 Task: Check the sale-to-list ratio of mud room in the last 3 years.
Action: Mouse moved to (931, 223)
Screenshot: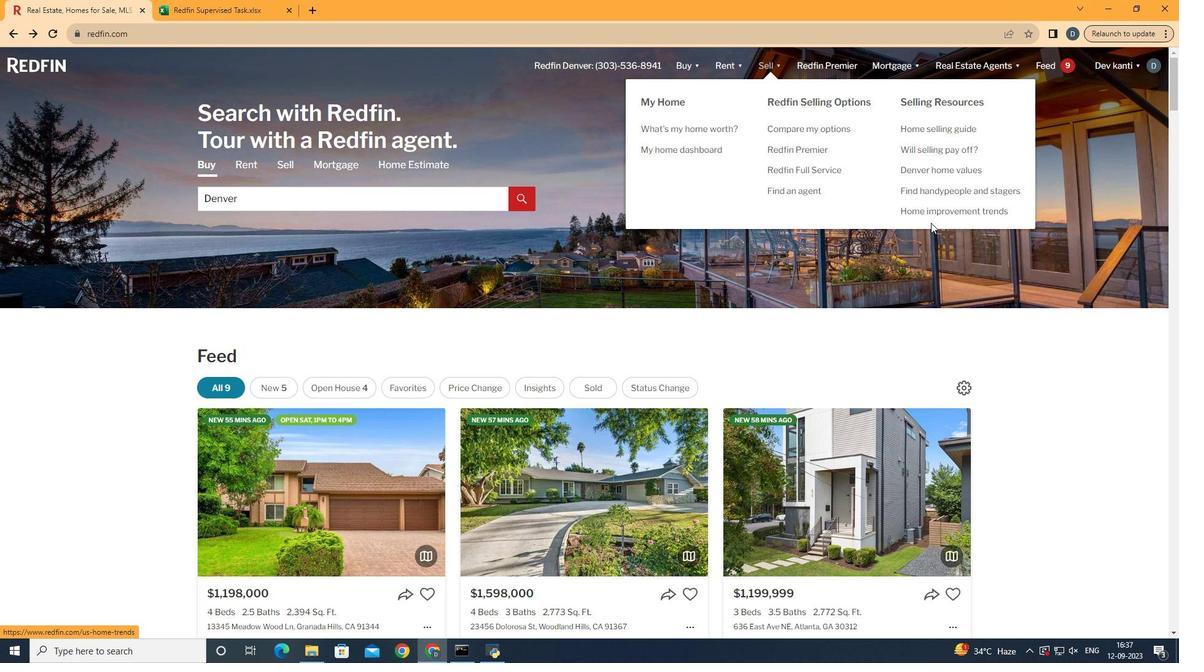 
Action: Mouse pressed left at (931, 223)
Screenshot: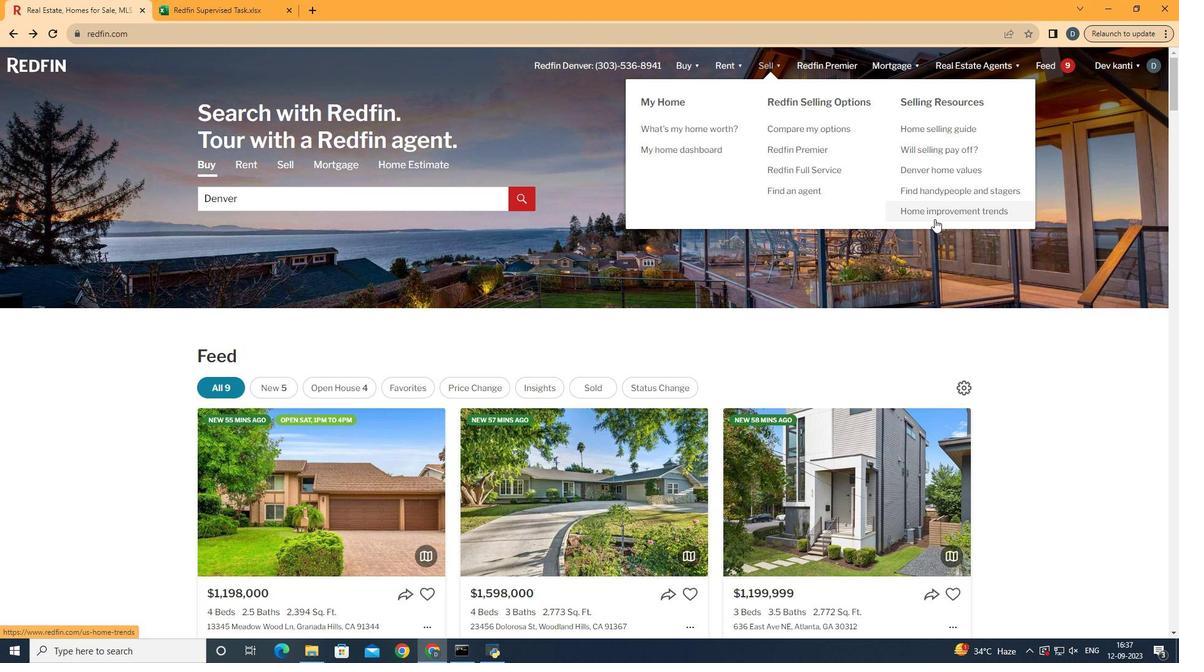 
Action: Mouse moved to (935, 218)
Screenshot: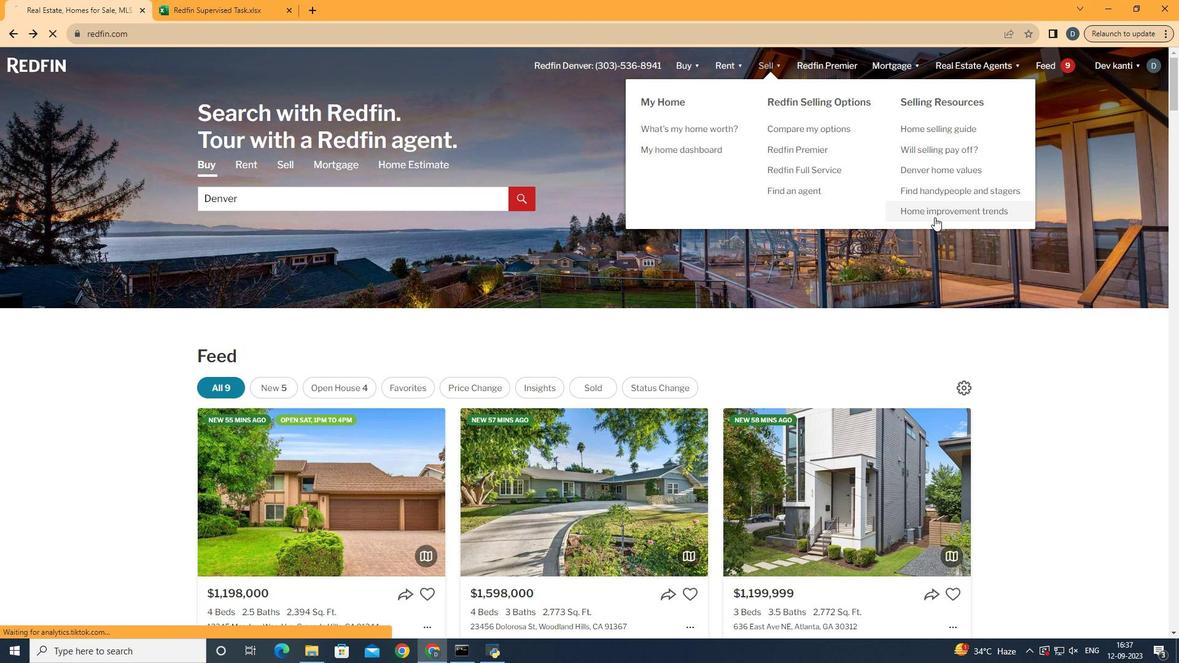 
Action: Mouse pressed left at (935, 218)
Screenshot: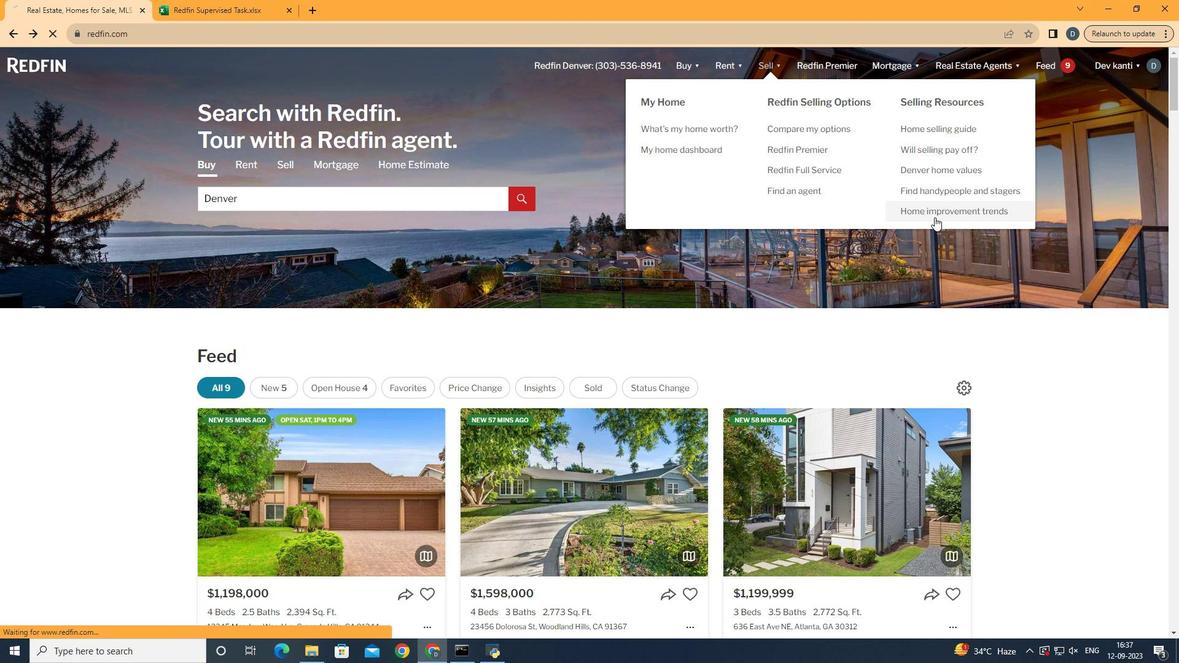 
Action: Mouse moved to (283, 231)
Screenshot: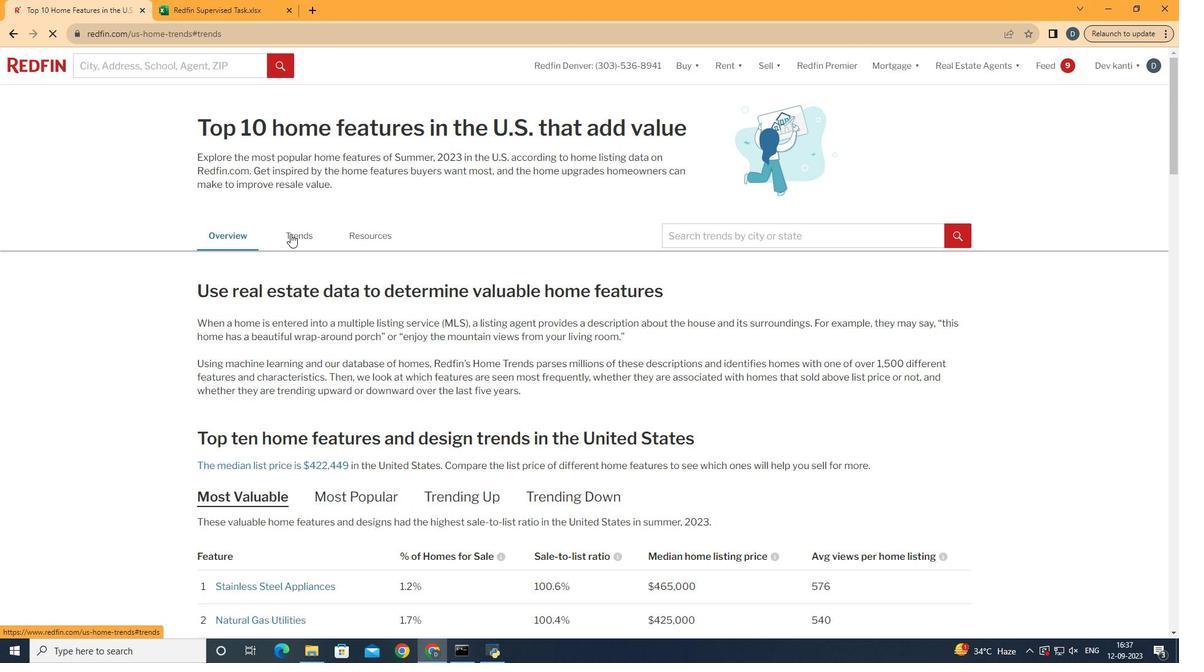 
Action: Mouse pressed left at (283, 231)
Screenshot: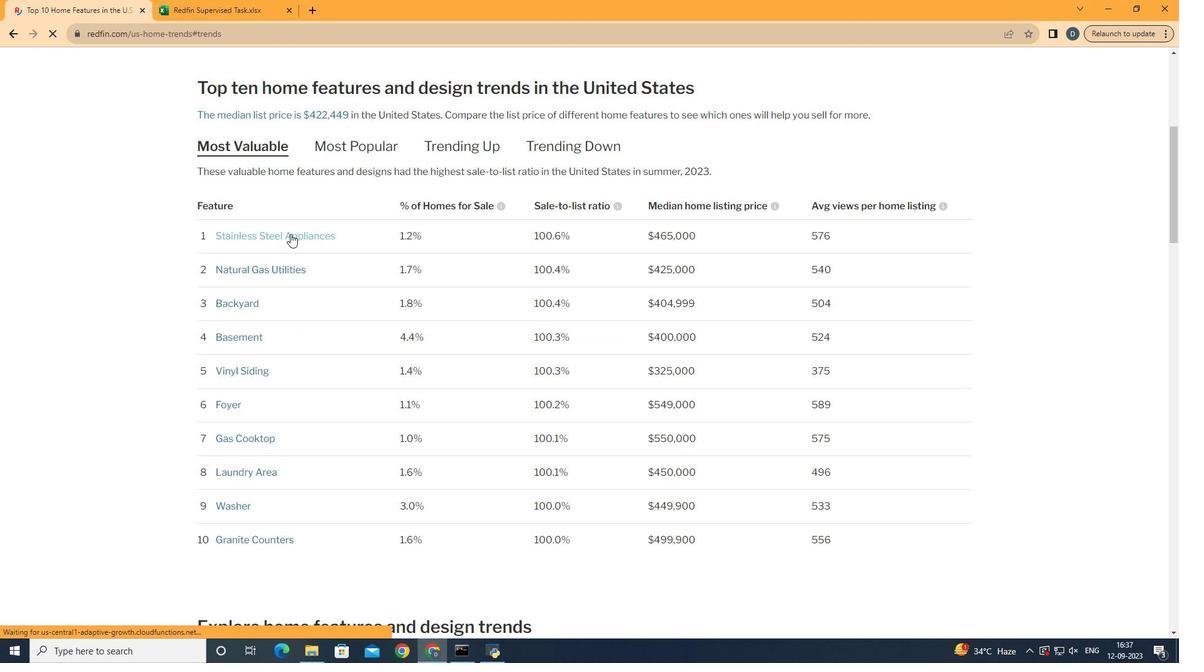 
Action: Mouse moved to (314, 258)
Screenshot: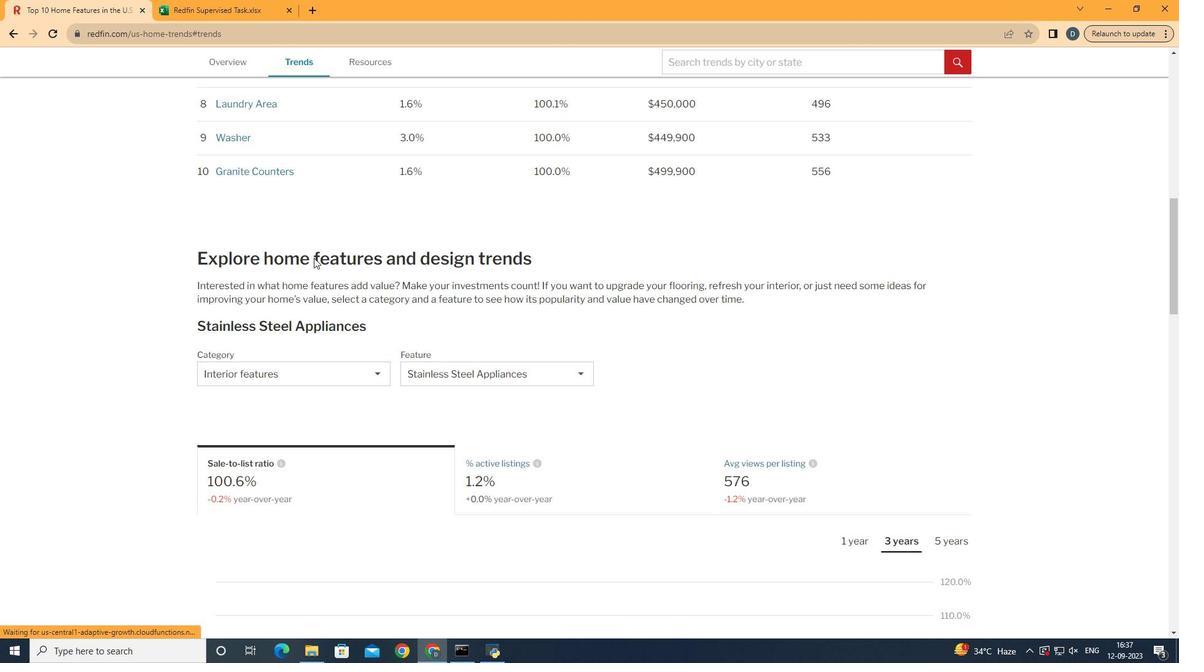 
Action: Mouse scrolled (314, 257) with delta (0, 0)
Screenshot: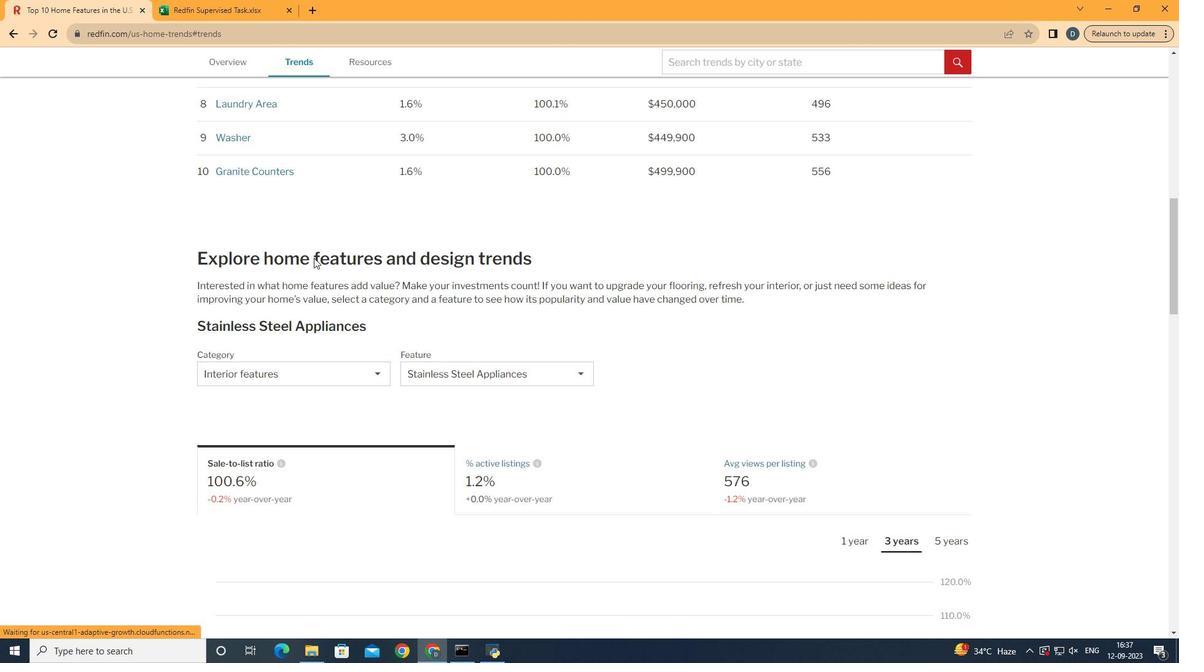 
Action: Mouse scrolled (314, 257) with delta (0, 0)
Screenshot: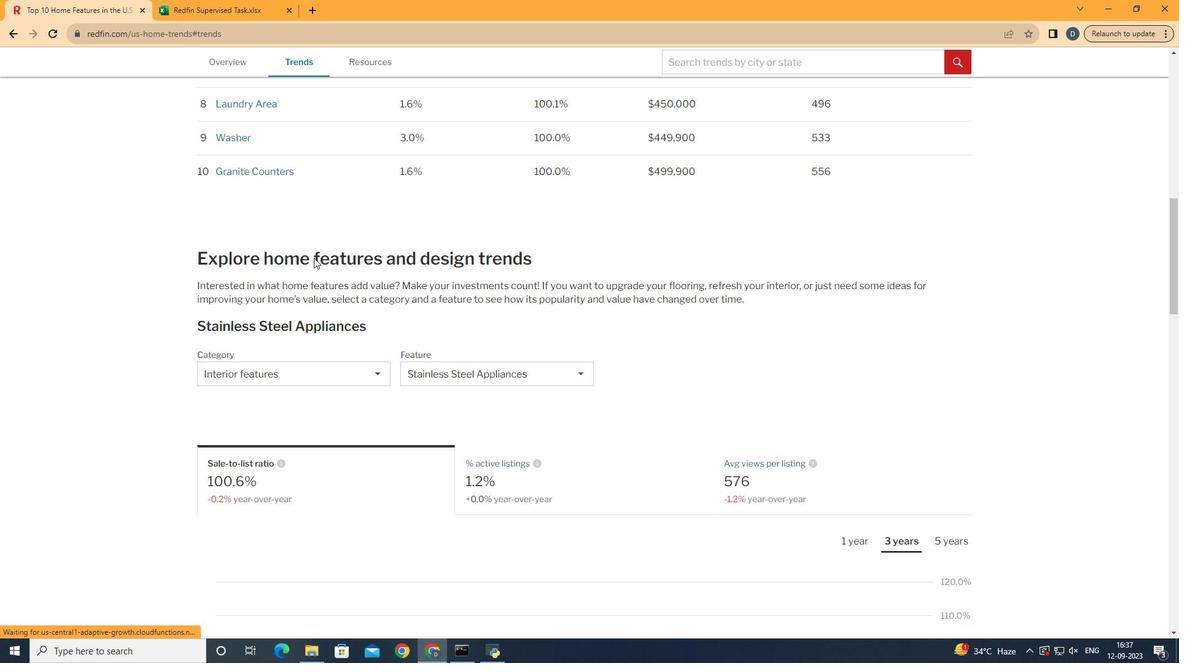 
Action: Mouse scrolled (314, 257) with delta (0, 0)
Screenshot: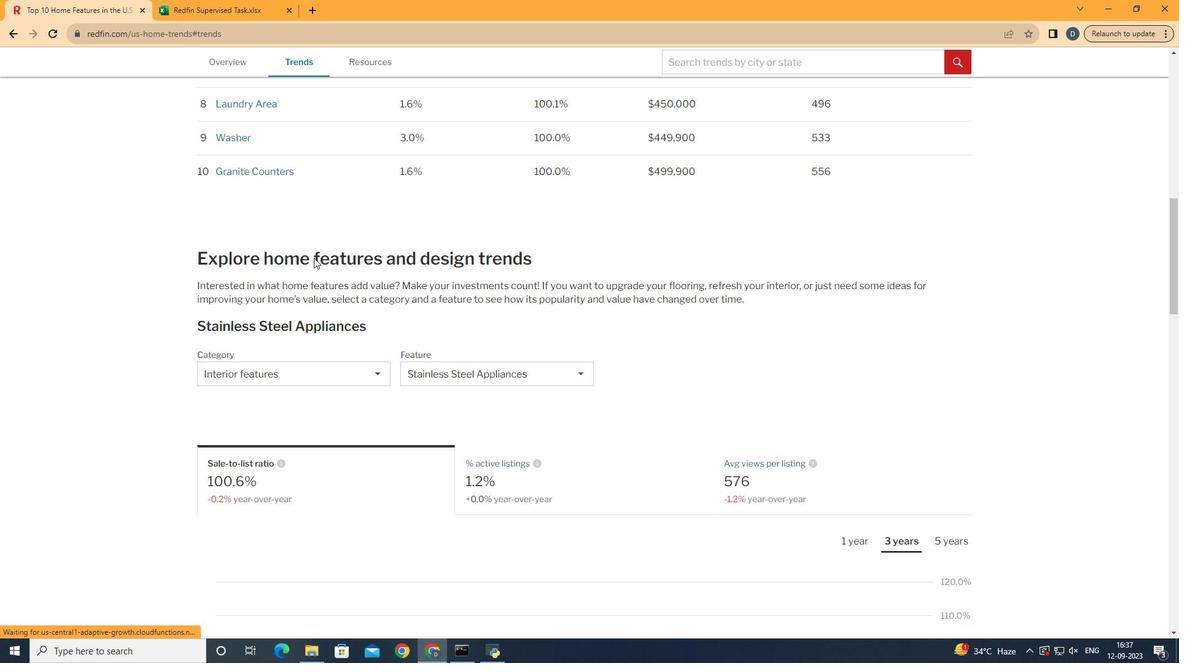 
Action: Mouse scrolled (314, 257) with delta (0, 0)
Screenshot: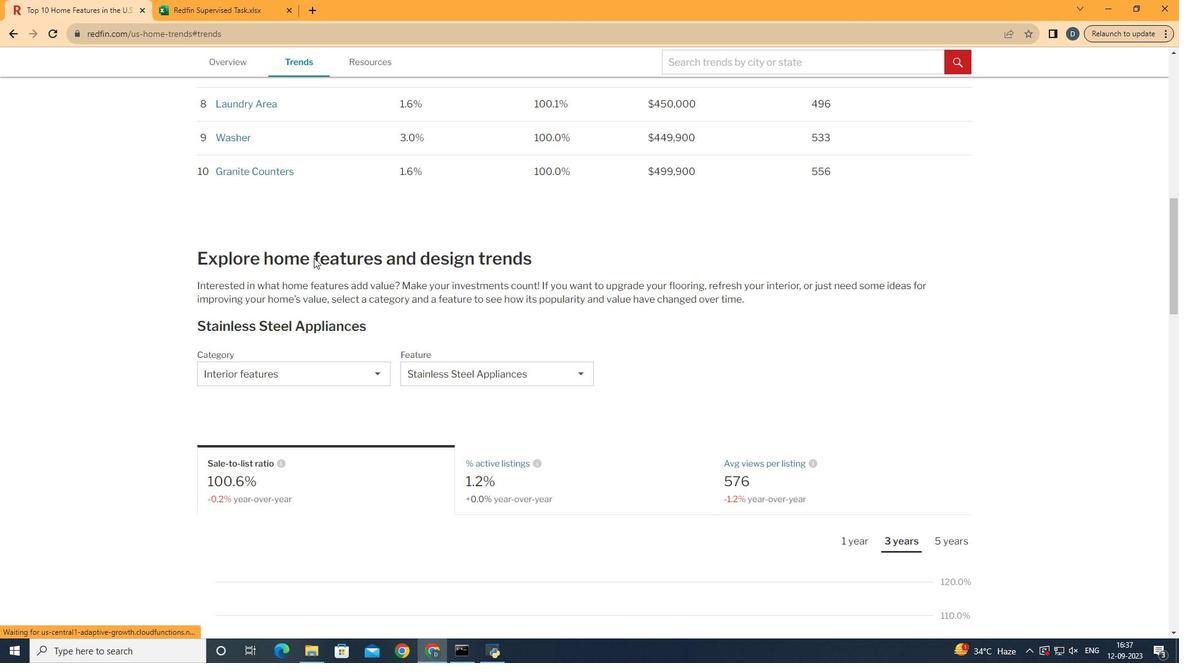 
Action: Mouse scrolled (314, 257) with delta (0, 0)
Screenshot: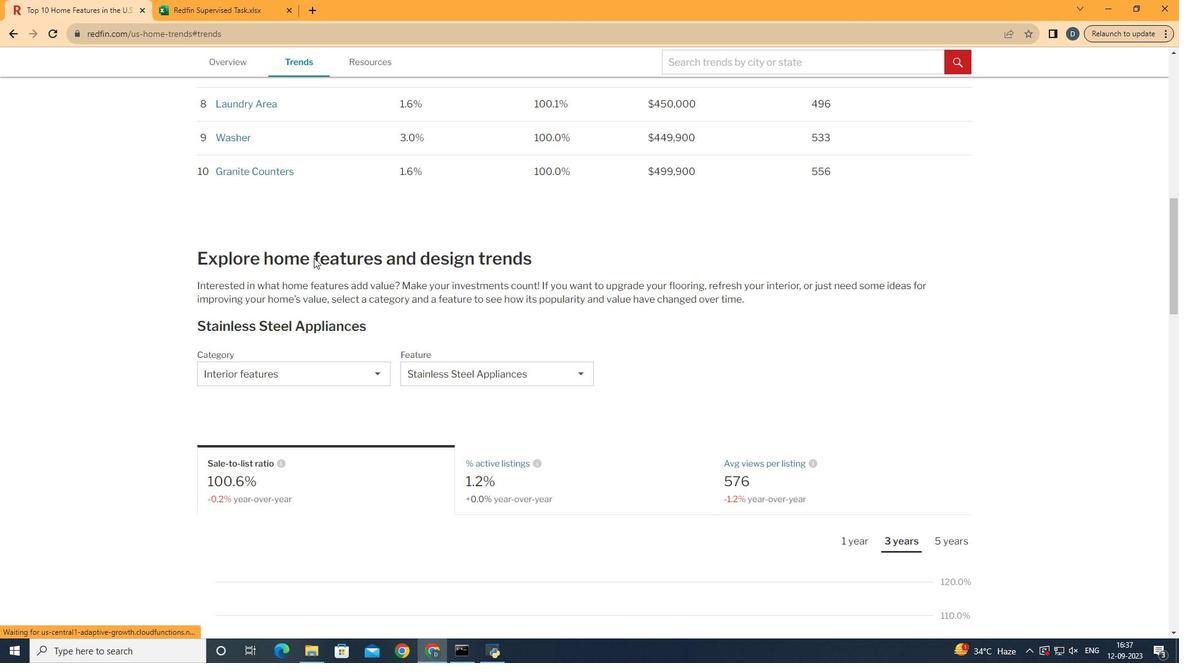 
Action: Mouse scrolled (314, 257) with delta (0, 0)
Screenshot: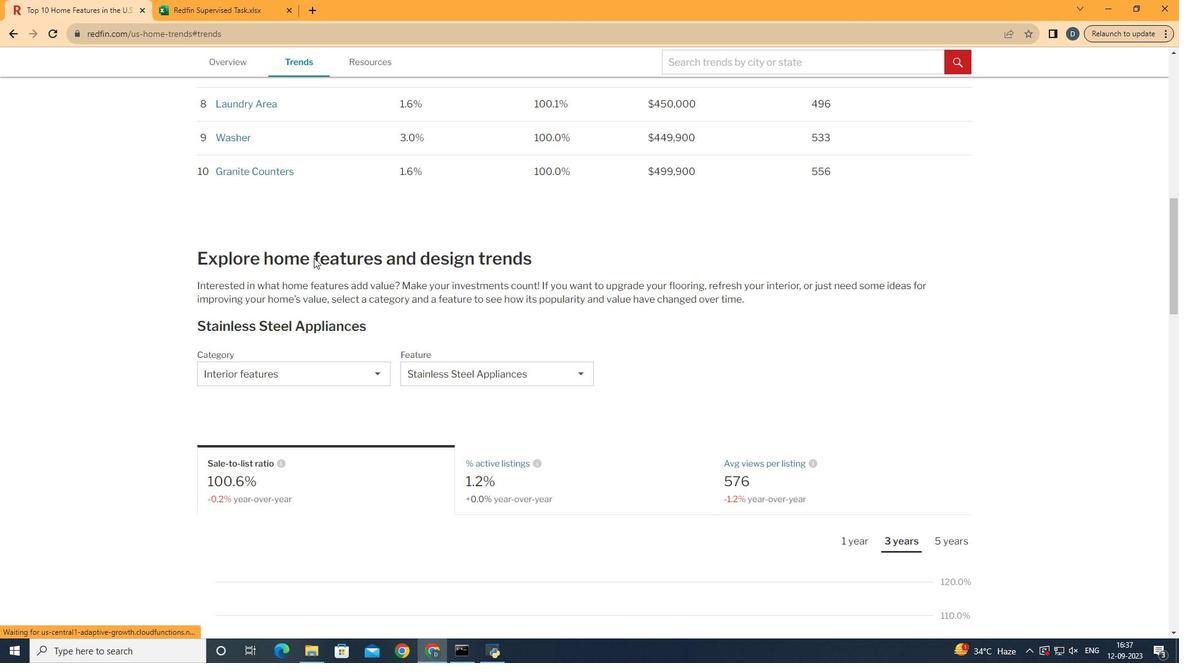 
Action: Mouse scrolled (314, 257) with delta (0, 0)
Screenshot: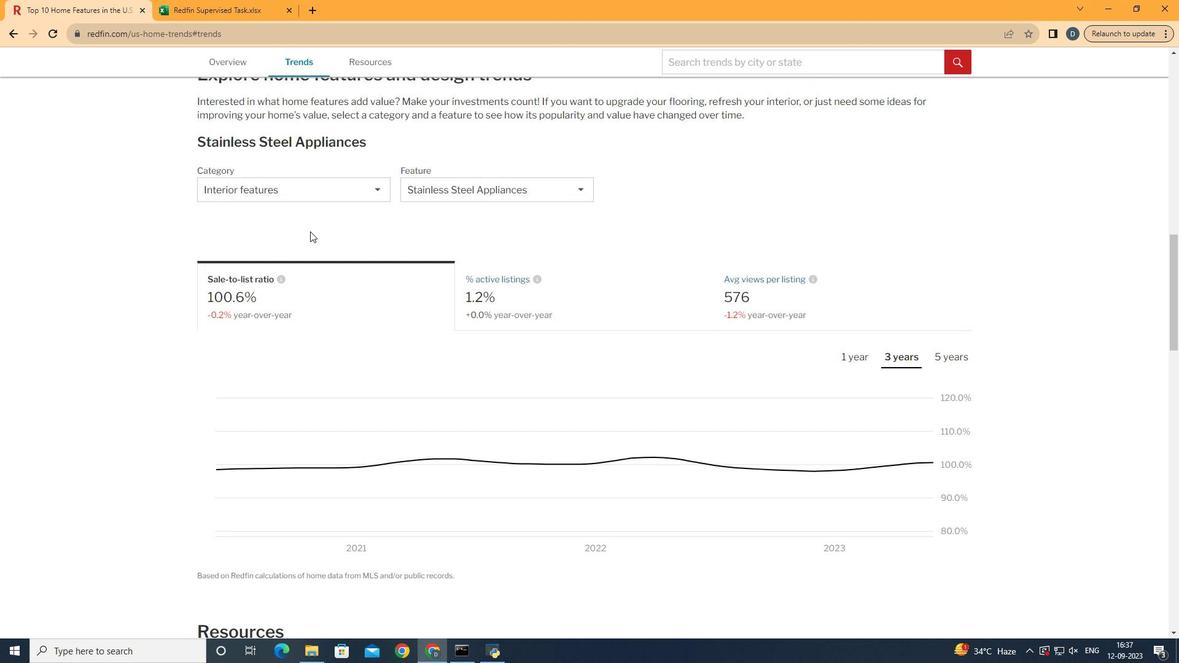 
Action: Mouse scrolled (314, 257) with delta (0, 0)
Screenshot: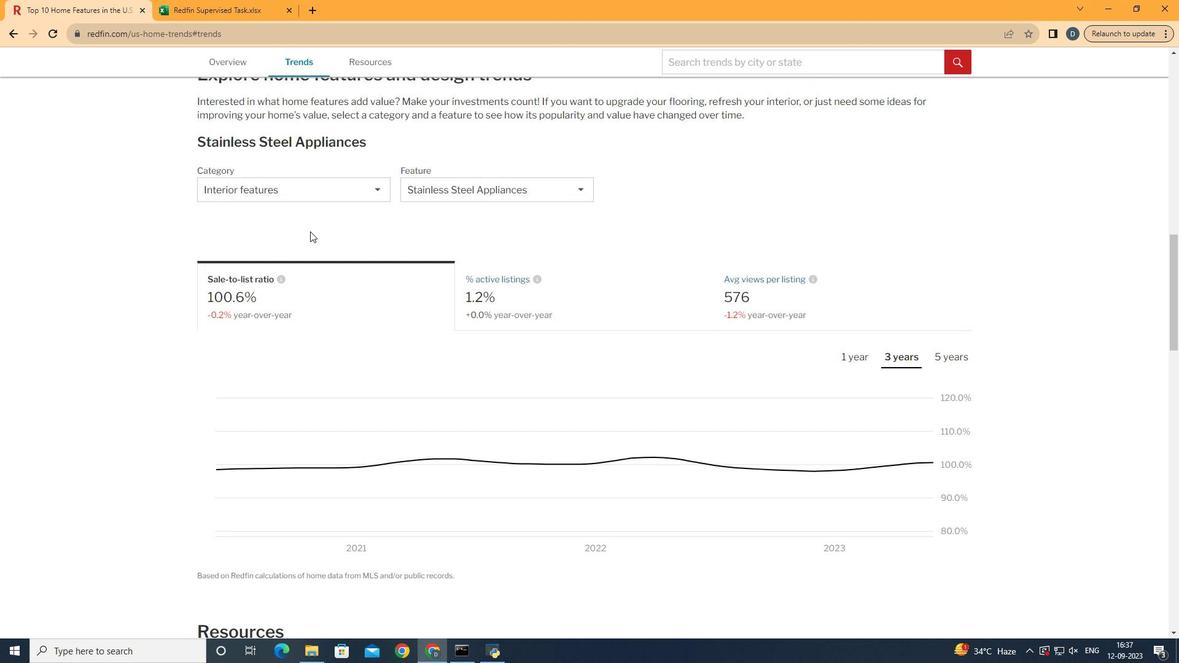 
Action: Mouse scrolled (314, 257) with delta (0, 0)
Screenshot: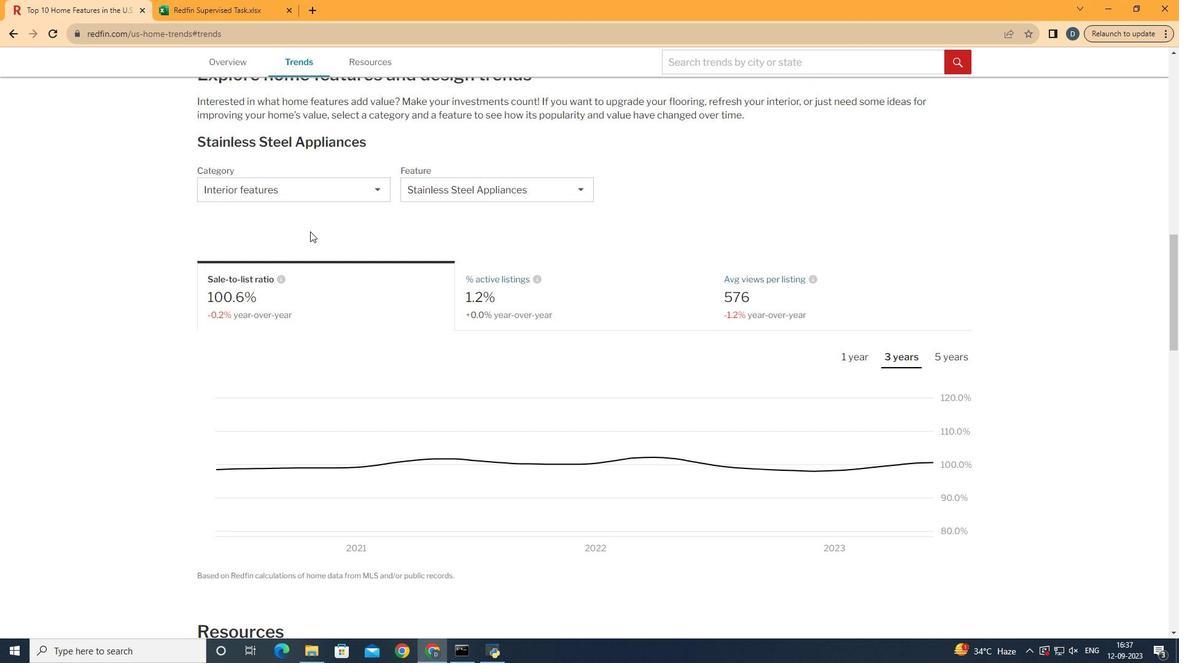 
Action: Mouse moved to (326, 191)
Screenshot: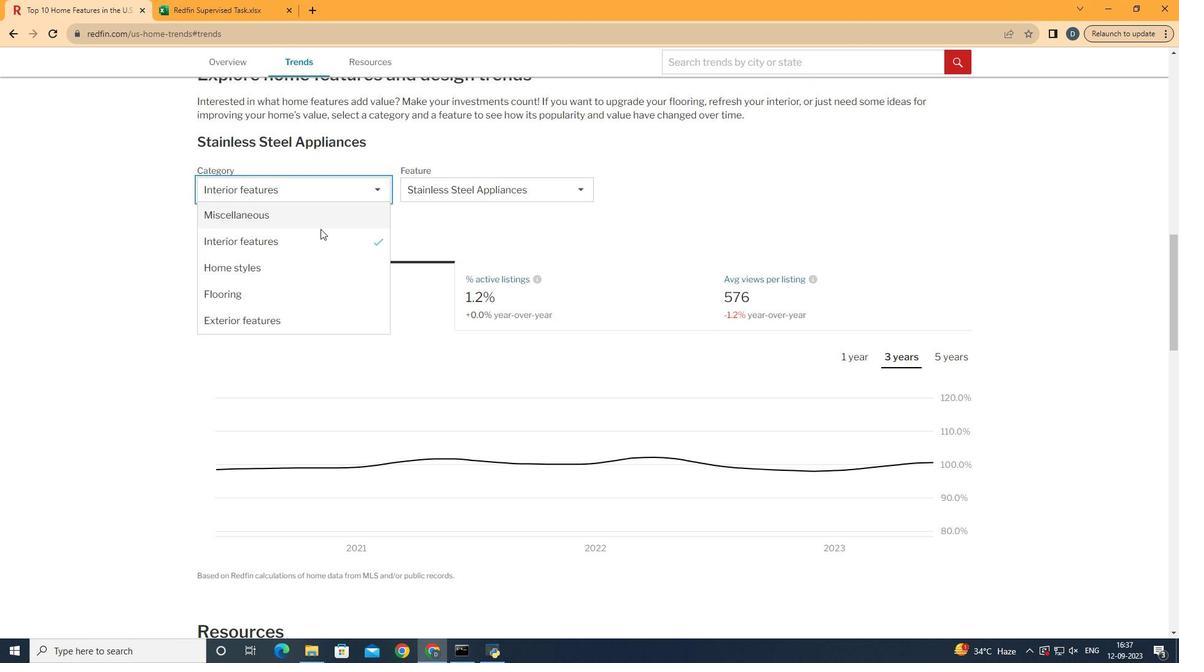 
Action: Mouse pressed left at (326, 191)
Screenshot: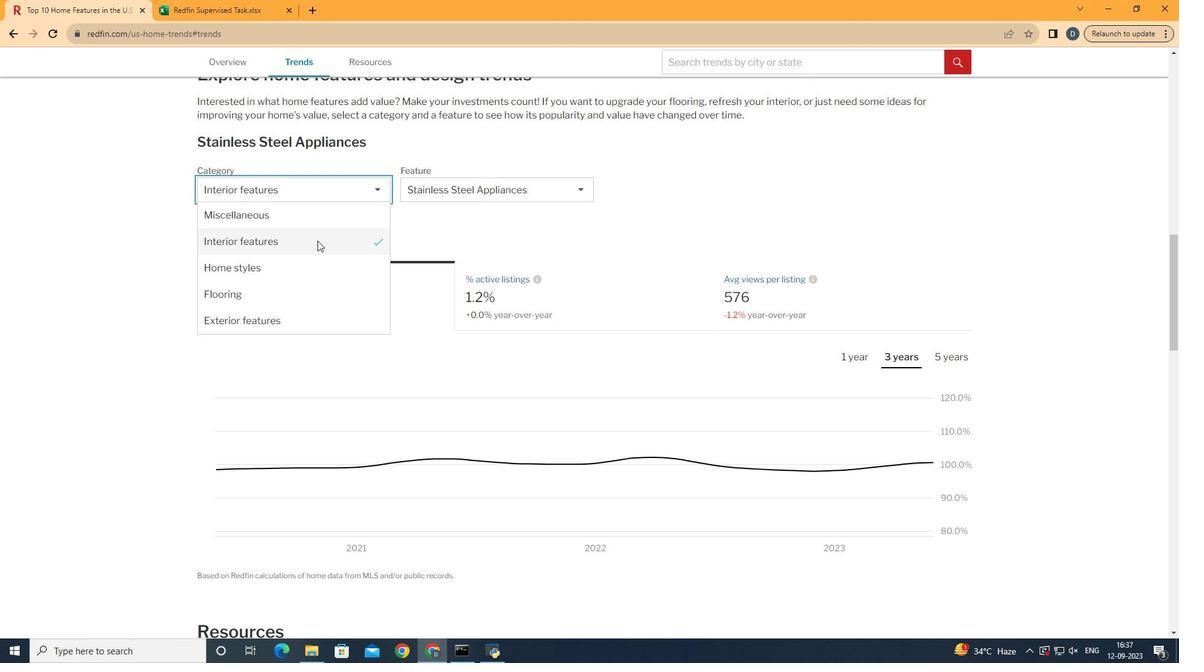 
Action: Mouse moved to (317, 240)
Screenshot: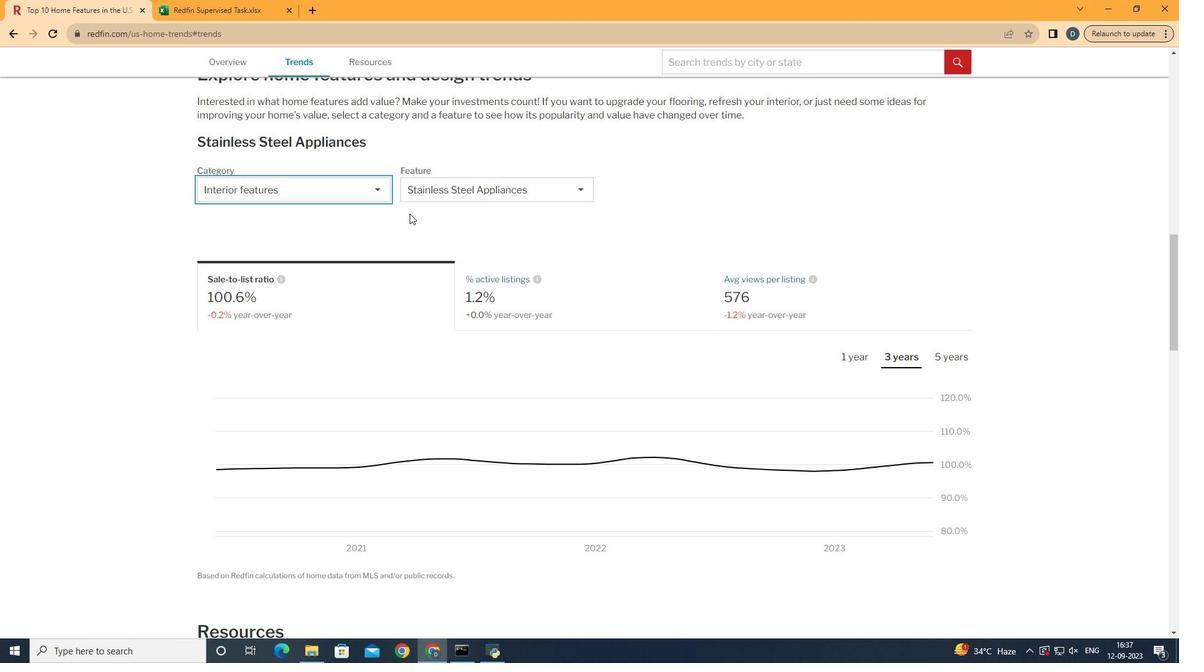 
Action: Mouse pressed left at (317, 240)
Screenshot: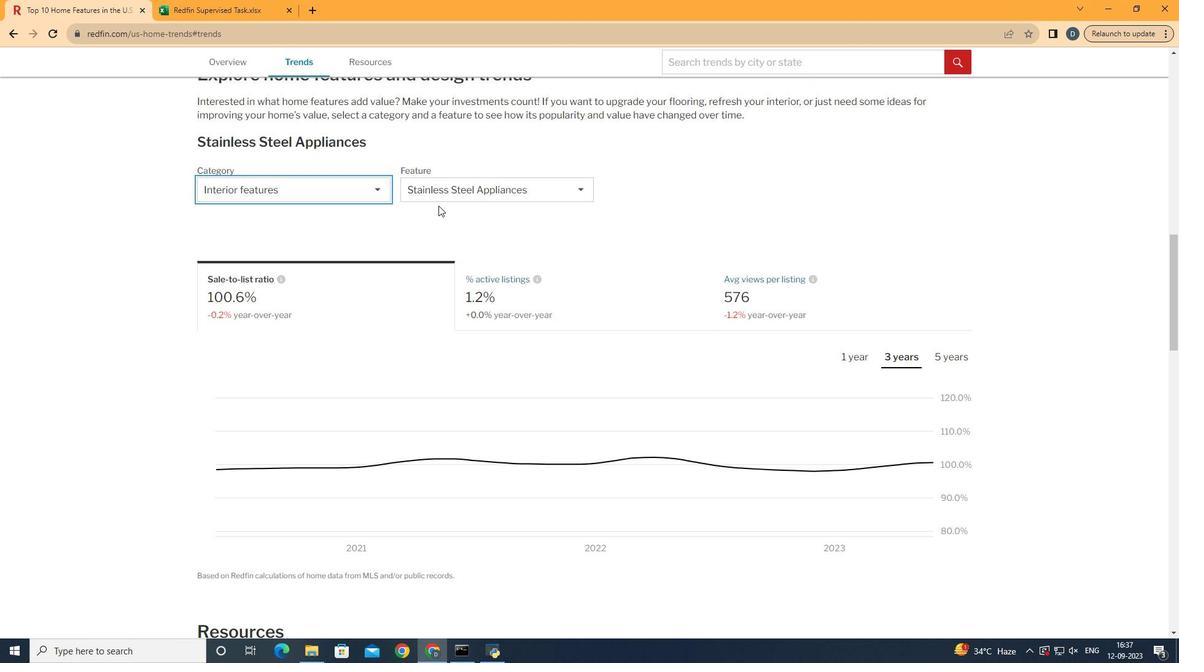 
Action: Mouse moved to (465, 181)
Screenshot: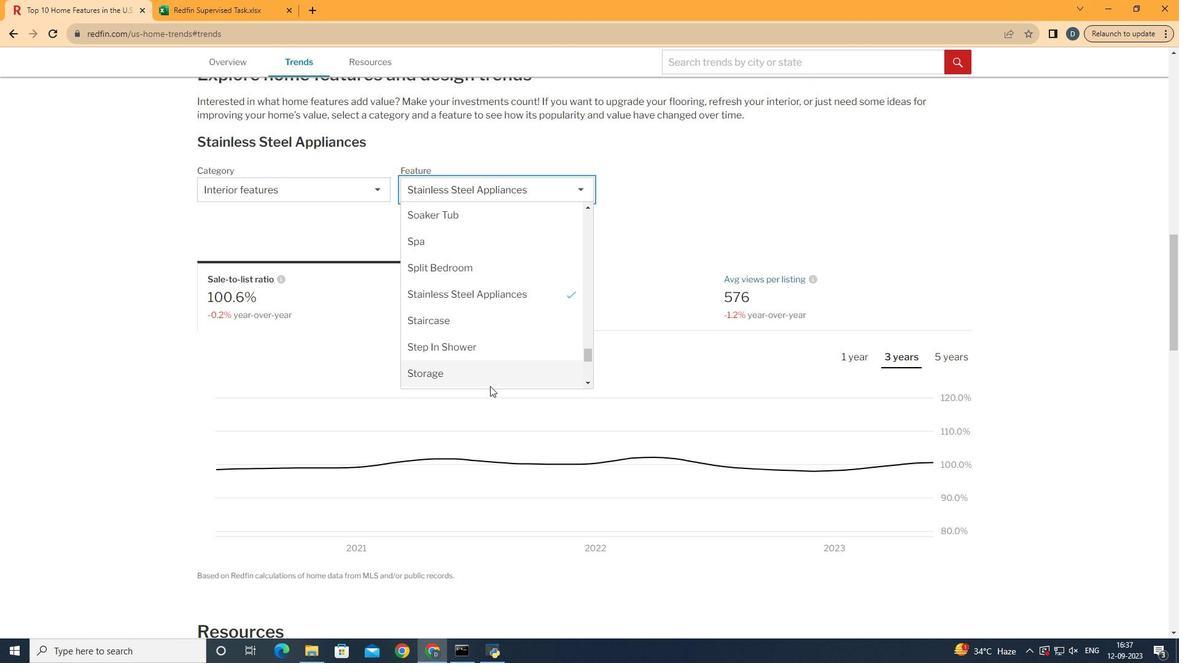 
Action: Mouse pressed left at (465, 181)
Screenshot: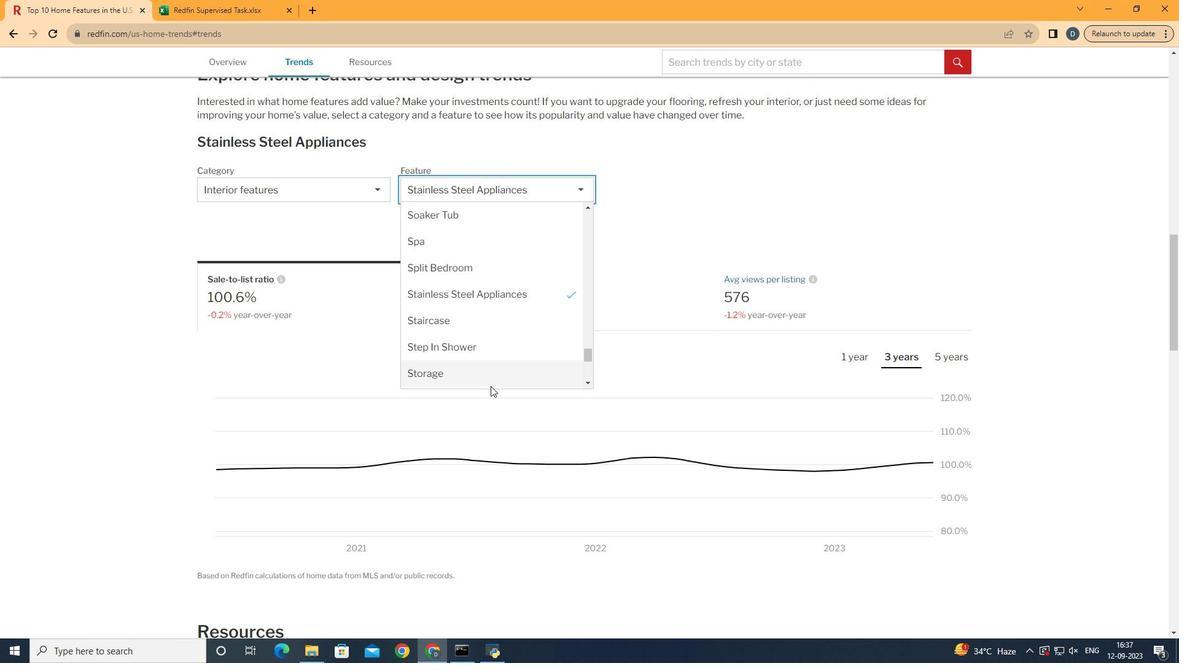 
Action: Mouse moved to (508, 339)
Screenshot: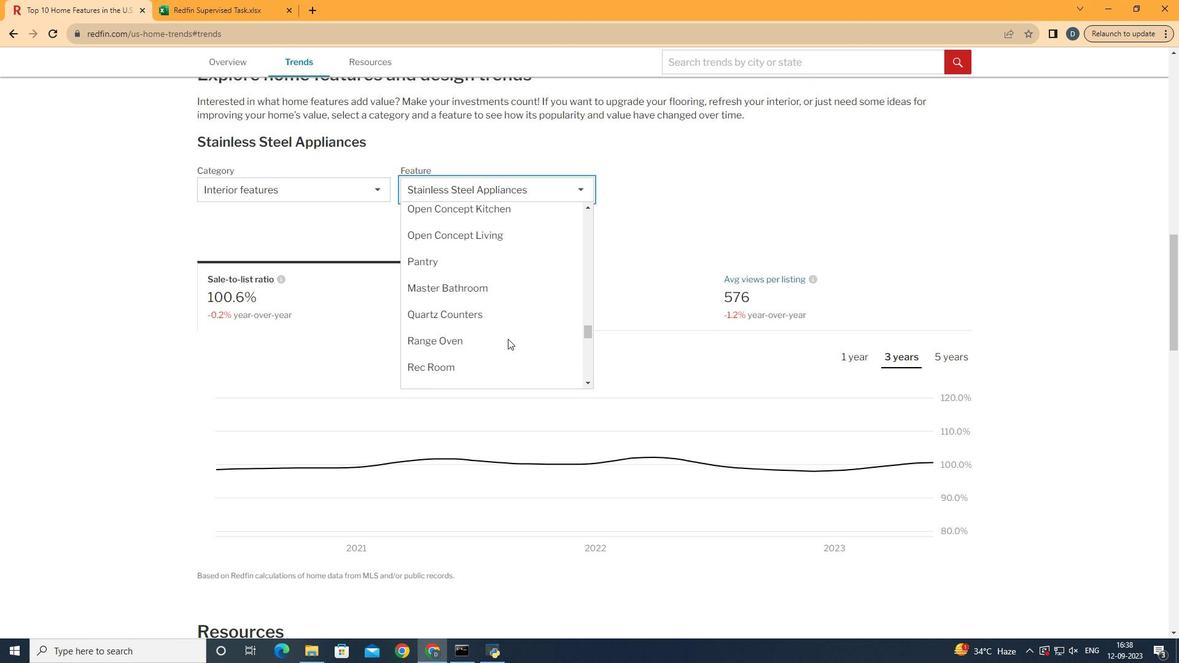 
Action: Mouse scrolled (508, 339) with delta (0, 0)
Screenshot: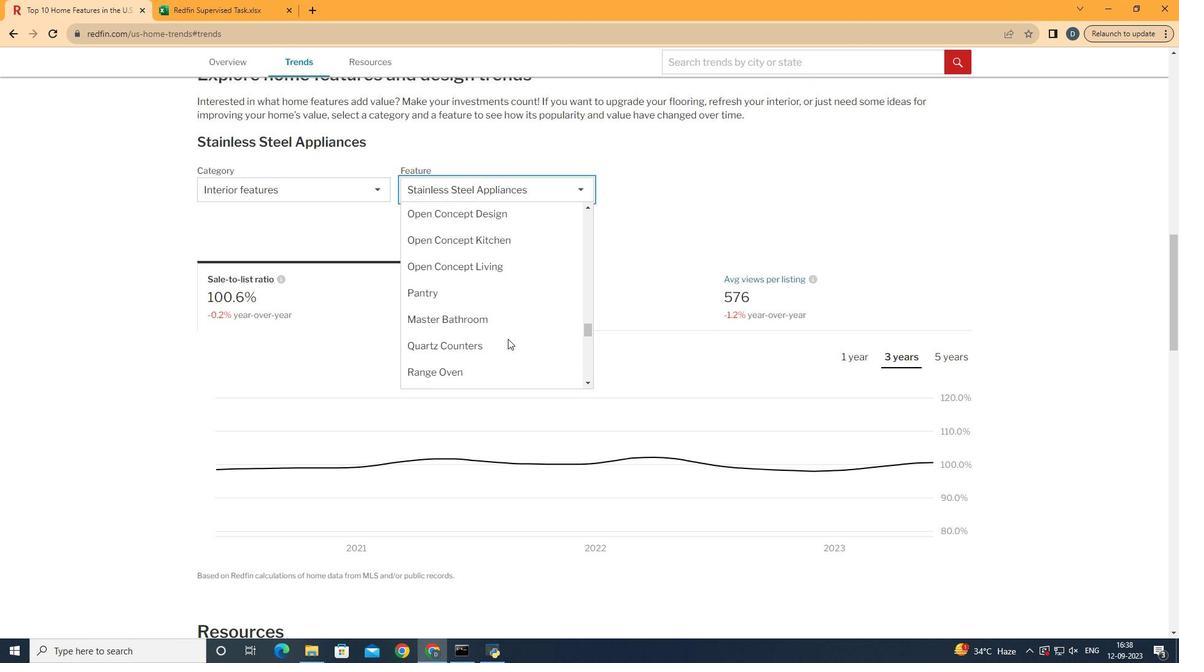 
Action: Mouse scrolled (508, 339) with delta (0, 0)
Screenshot: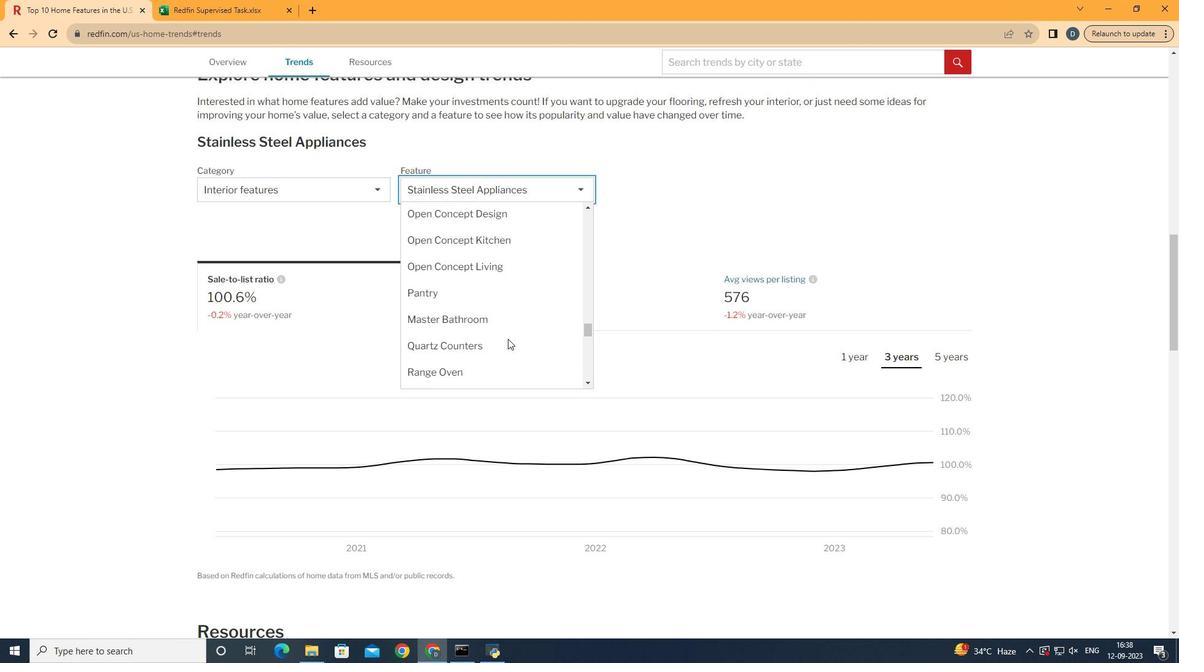 
Action: Mouse scrolled (508, 339) with delta (0, 0)
Screenshot: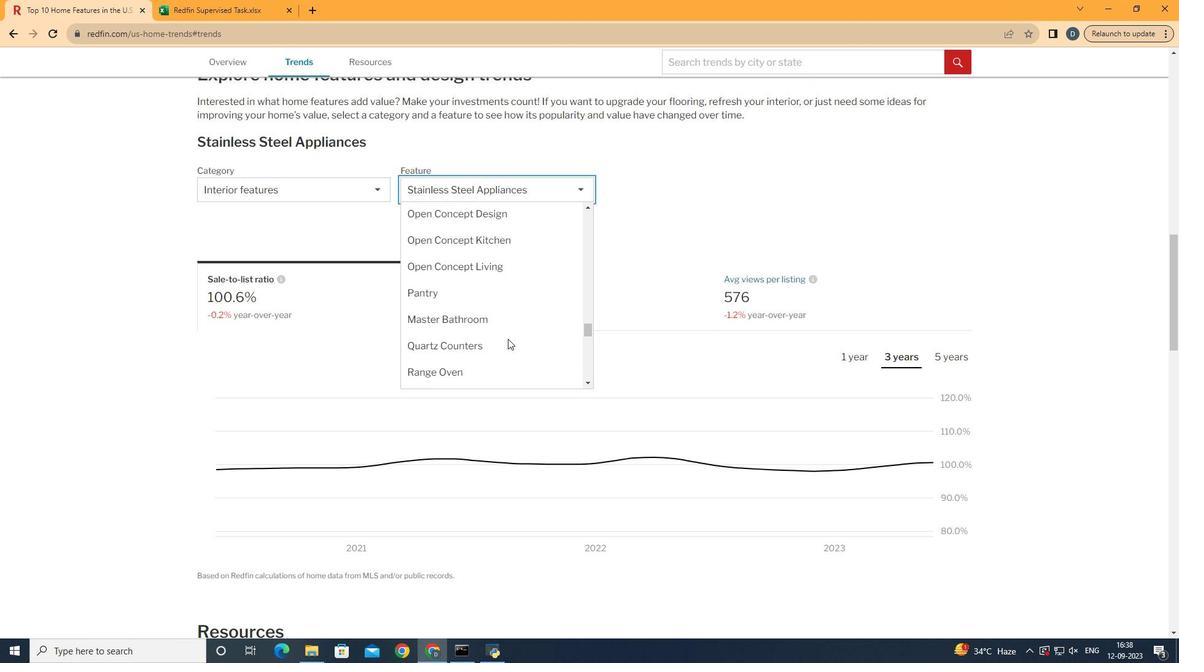 
Action: Mouse scrolled (508, 339) with delta (0, 0)
Screenshot: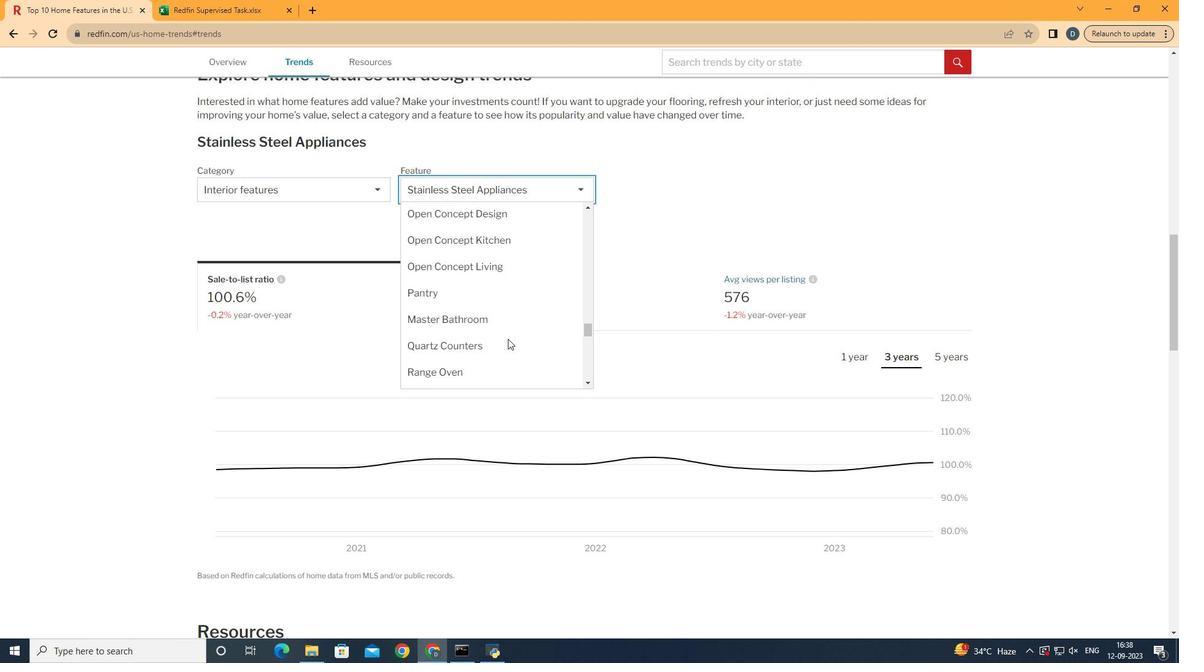 
Action: Mouse scrolled (508, 339) with delta (0, 0)
Screenshot: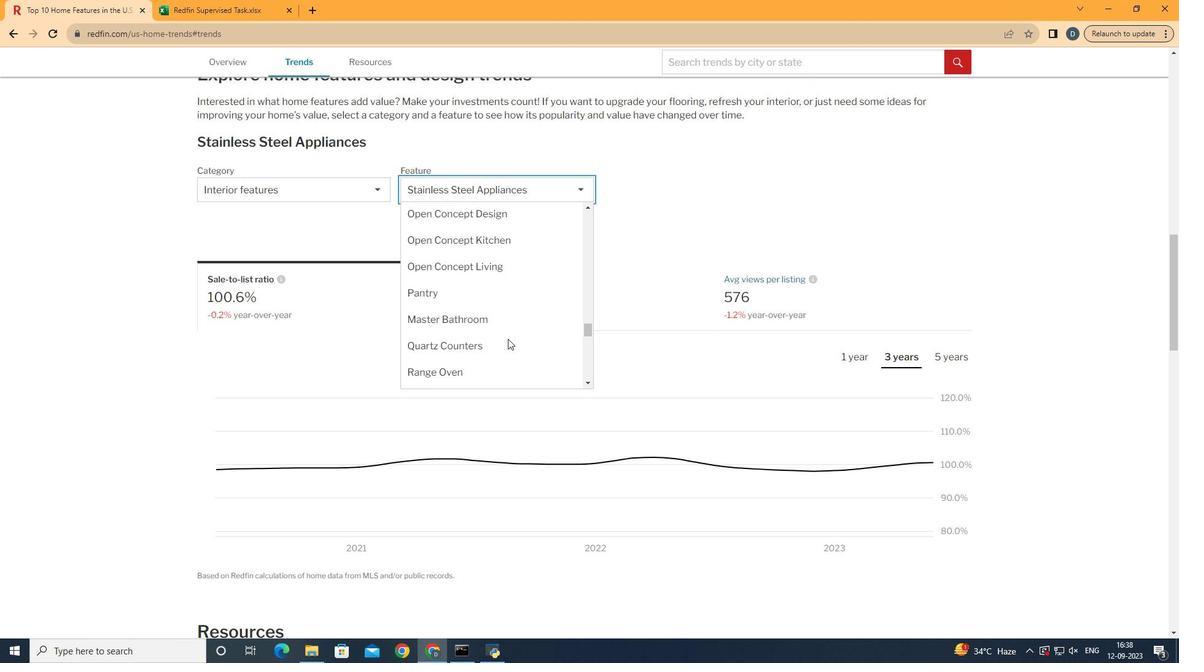 
Action: Mouse scrolled (508, 339) with delta (0, 0)
Screenshot: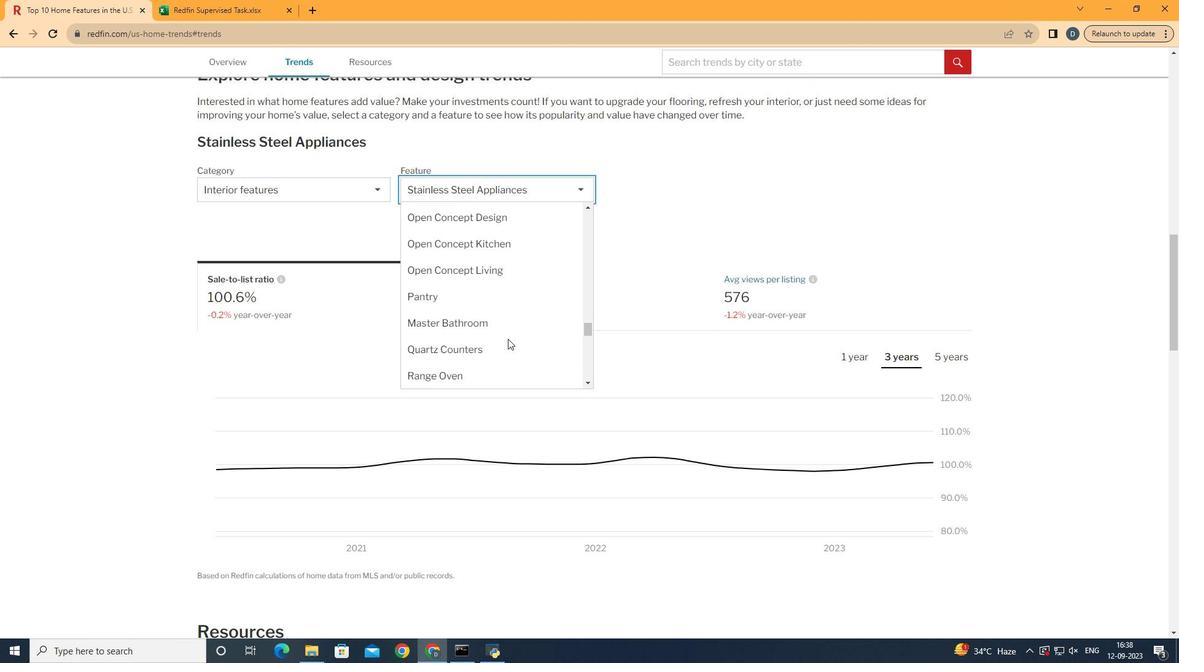 
Action: Mouse scrolled (508, 339) with delta (0, 0)
Screenshot: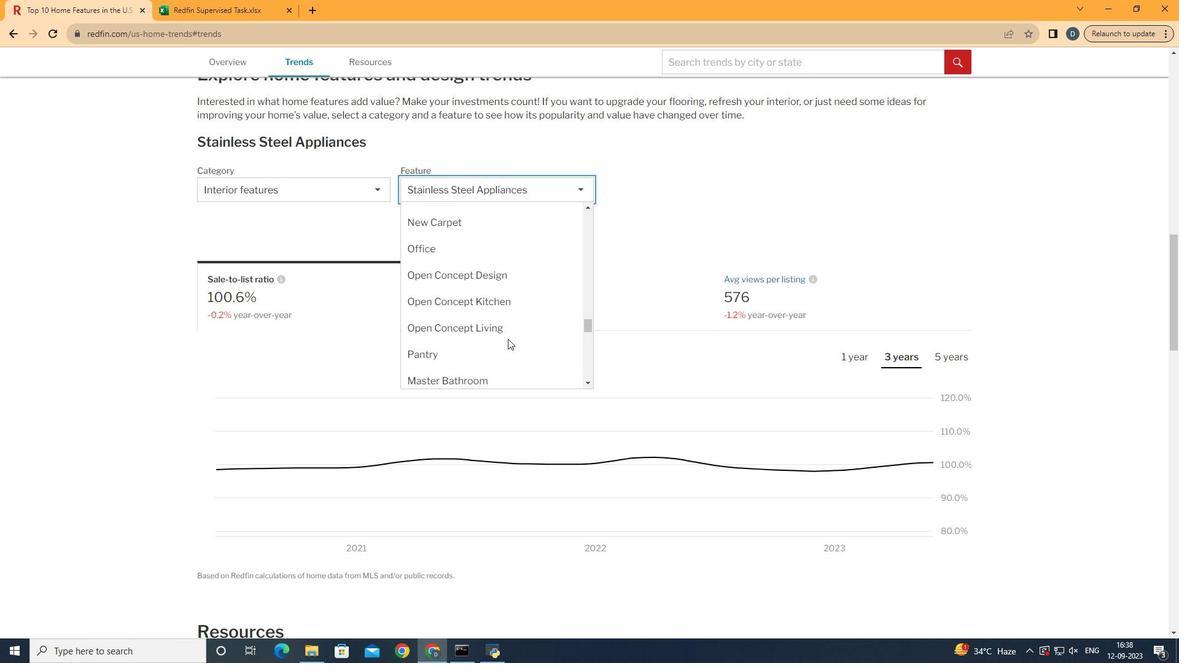 
Action: Mouse scrolled (508, 339) with delta (0, 0)
Screenshot: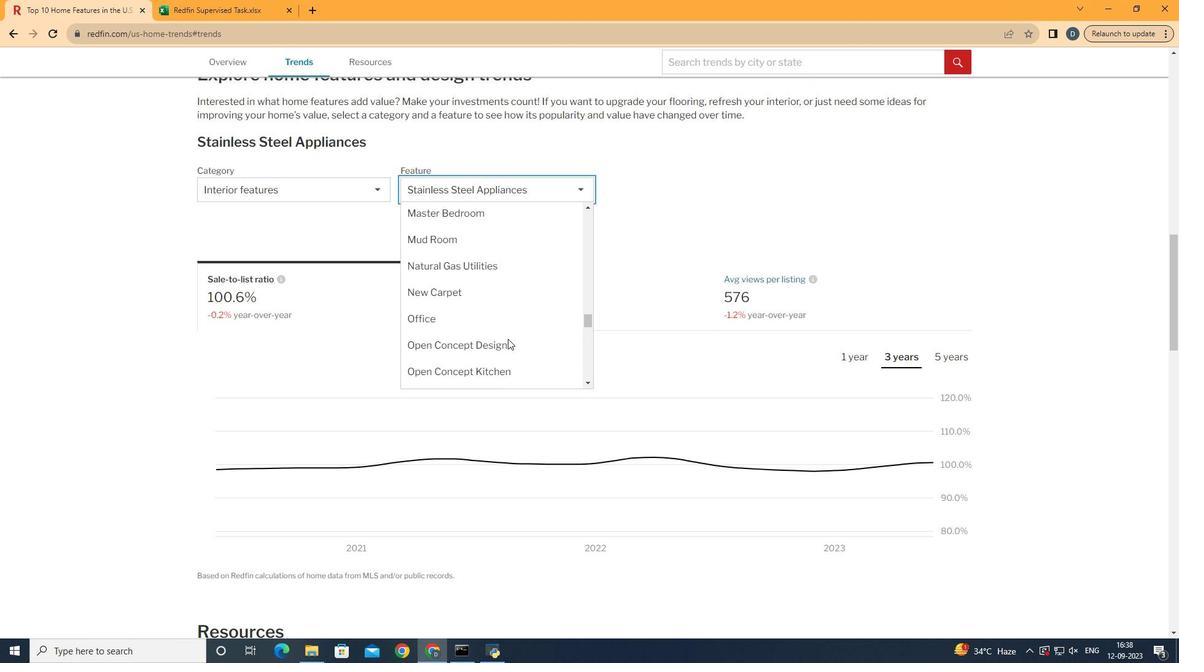 
Action: Mouse scrolled (508, 339) with delta (0, 0)
Screenshot: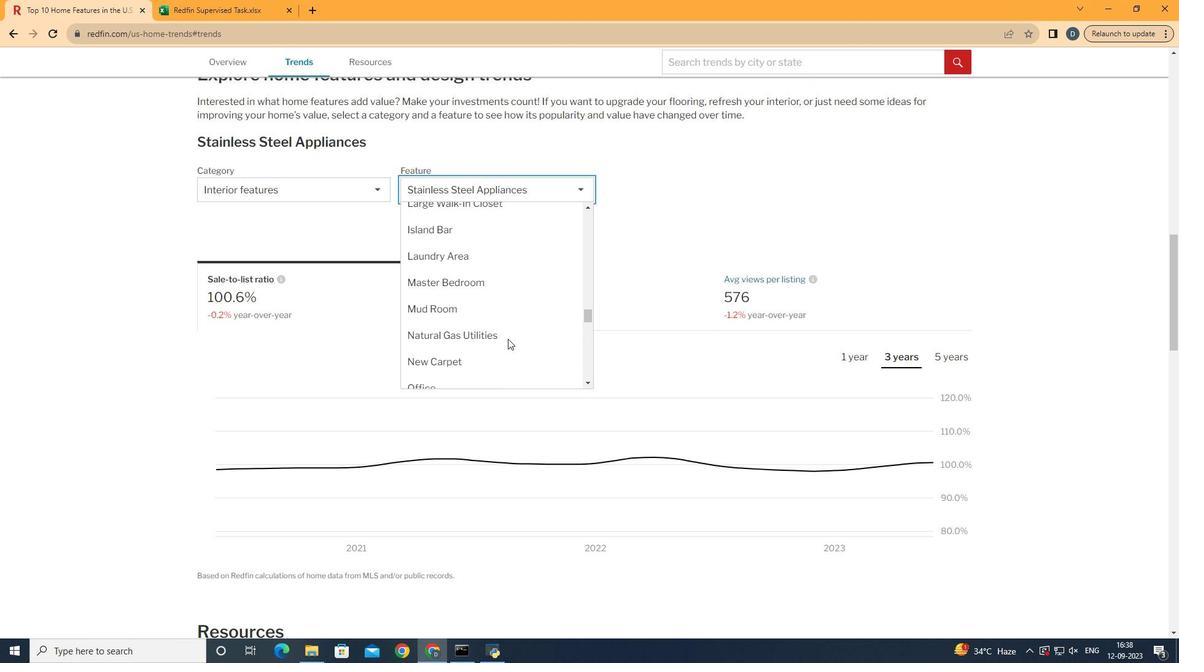 
Action: Mouse scrolled (508, 339) with delta (0, 0)
Screenshot: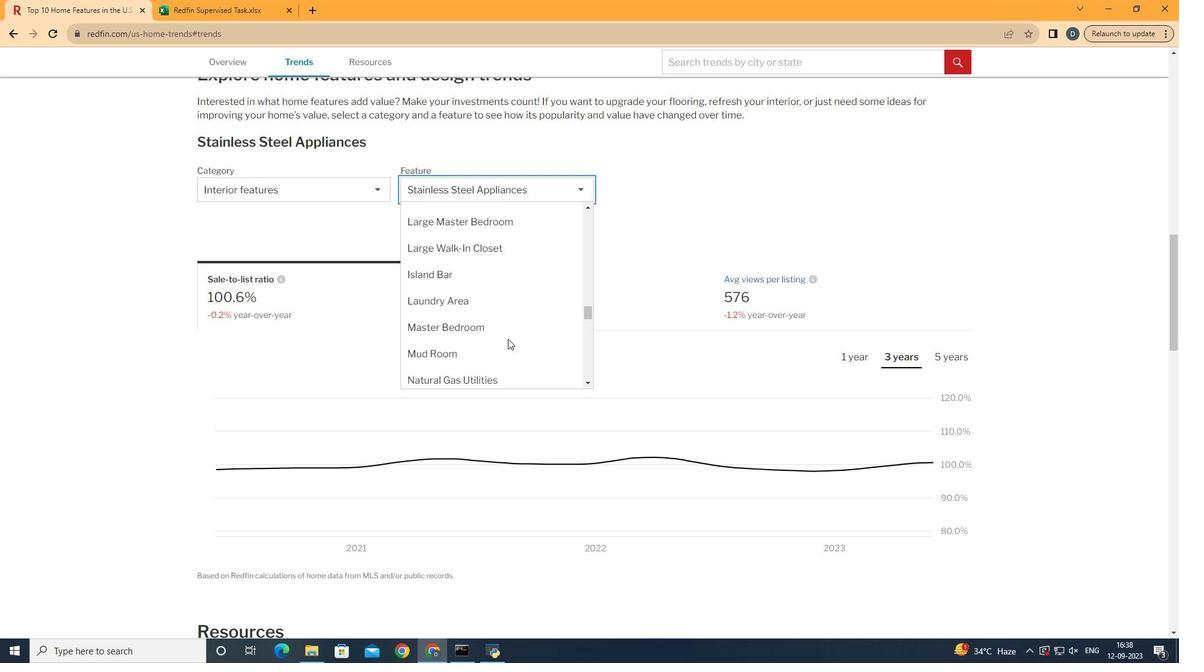 
Action: Mouse moved to (507, 359)
Screenshot: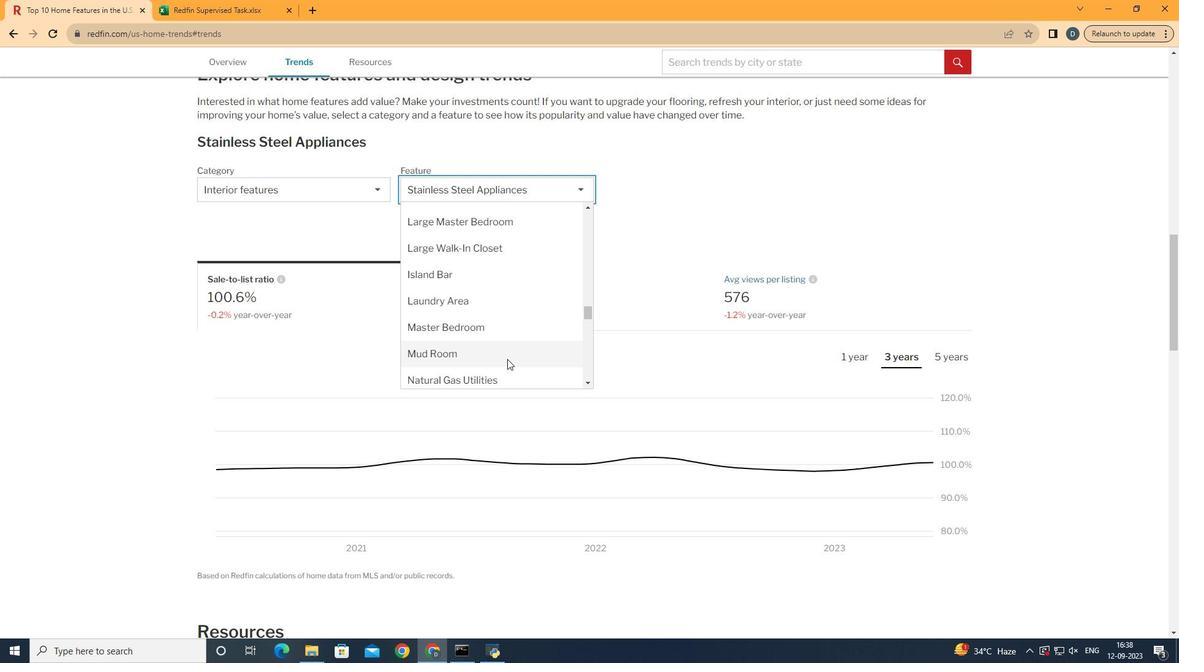 
Action: Mouse pressed left at (507, 359)
Screenshot: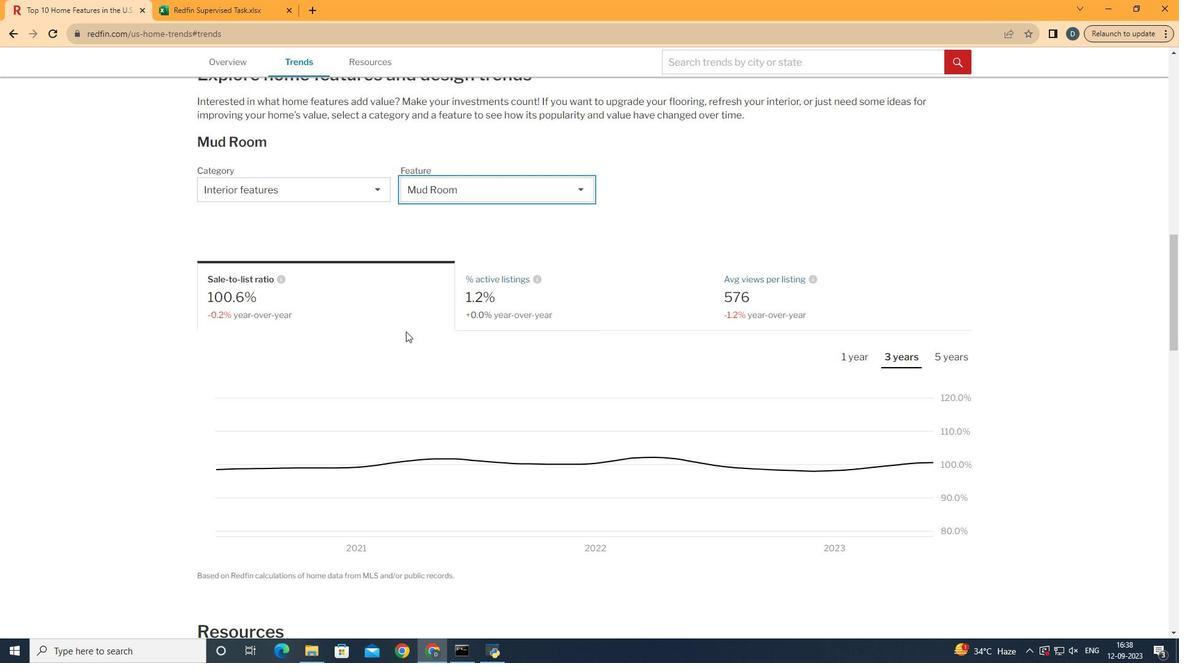 
Action: Mouse moved to (377, 299)
Screenshot: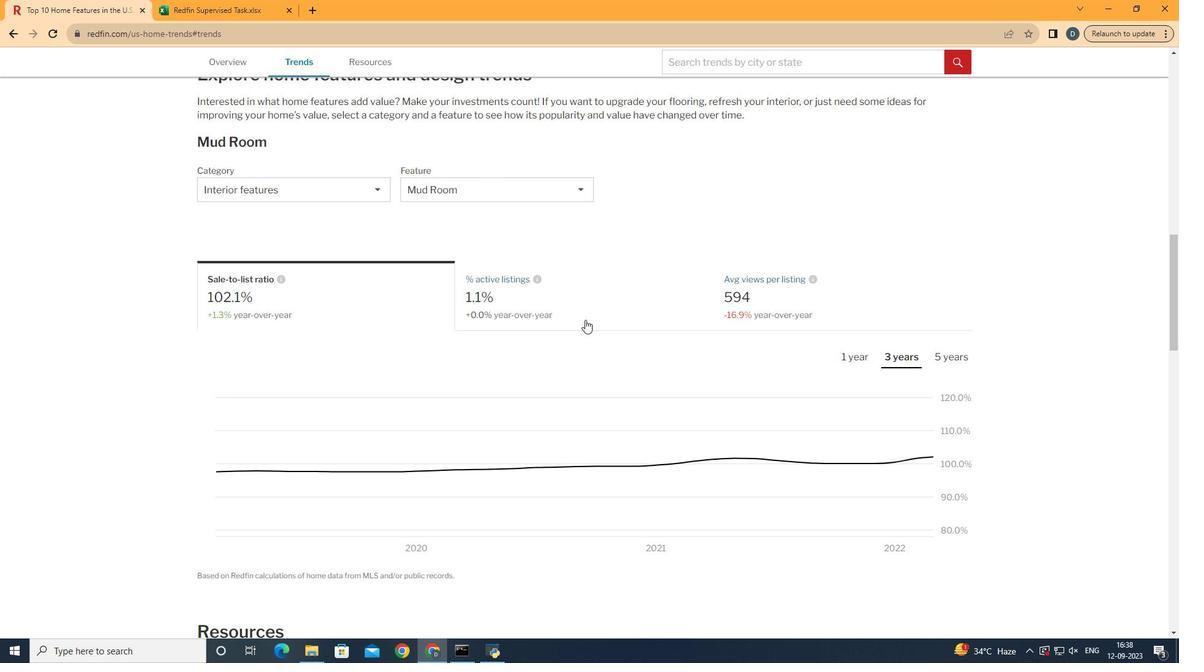 
Action: Mouse pressed left at (377, 299)
Screenshot: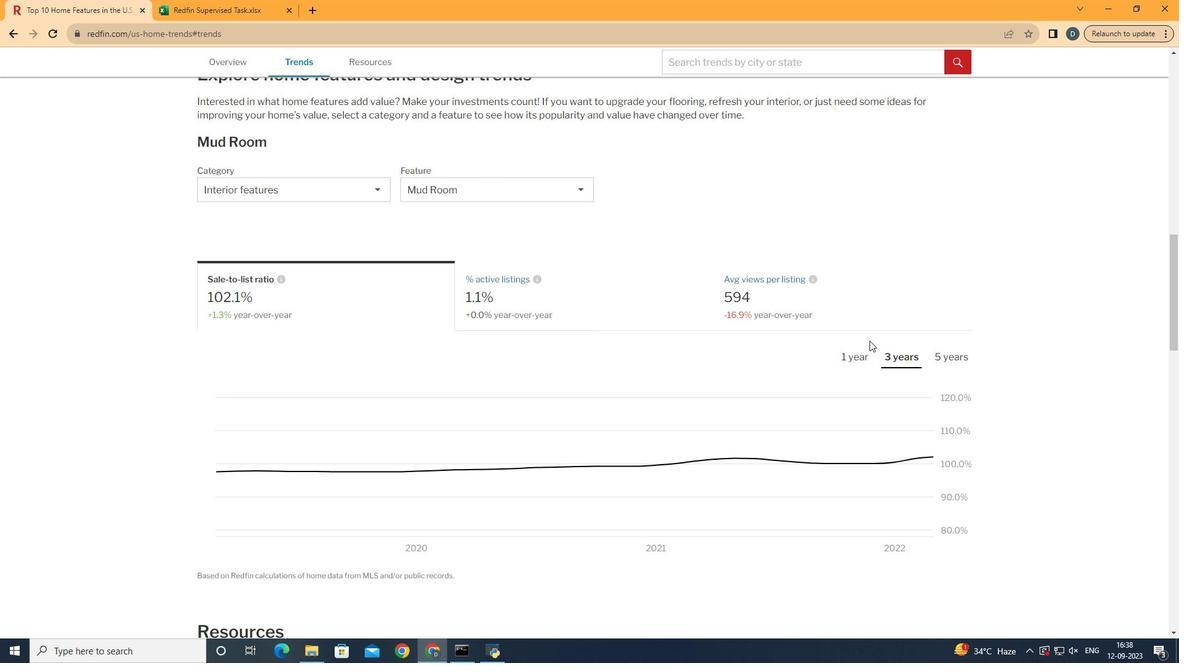 
Action: Mouse moved to (911, 363)
Screenshot: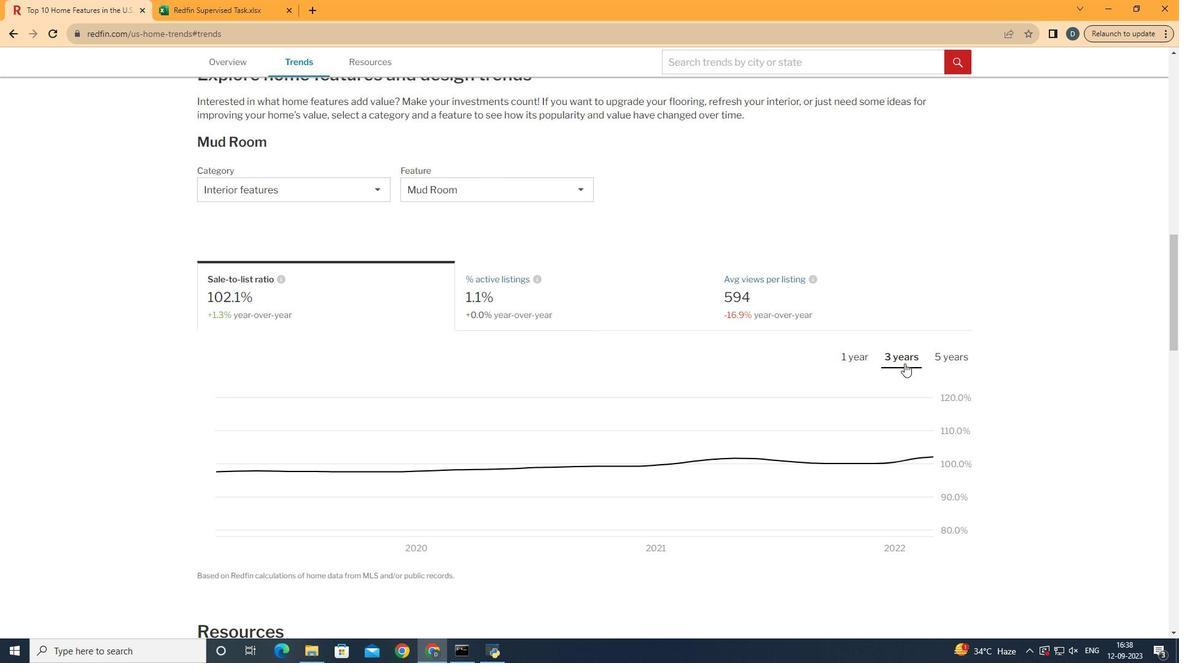 
Action: Mouse pressed left at (911, 363)
Screenshot: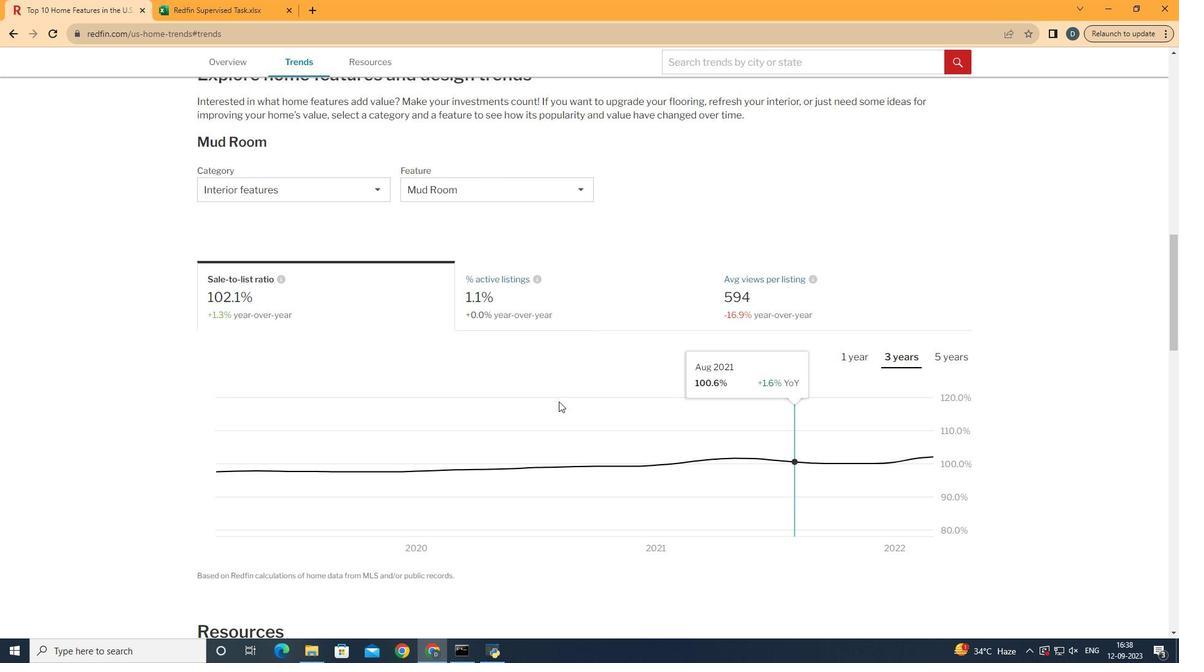 
Action: Mouse moved to (944, 452)
Screenshot: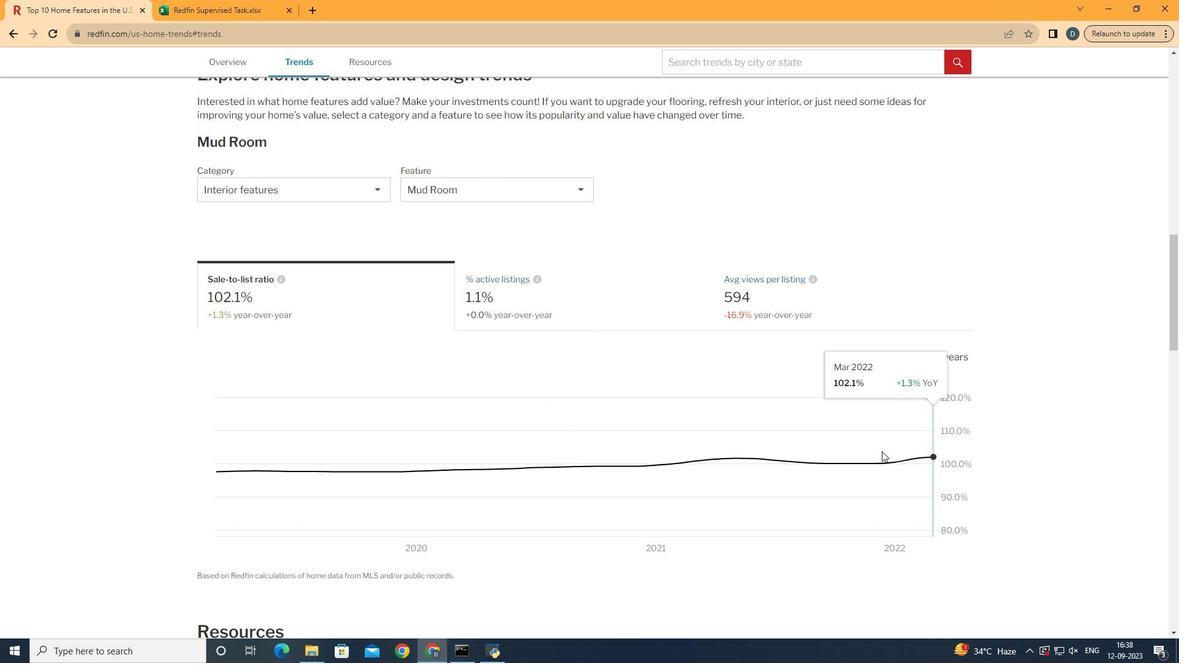 
